 Task: Look for products in the category "Bath" from Dr. Bronner's only.
Action: Mouse moved to (247, 332)
Screenshot: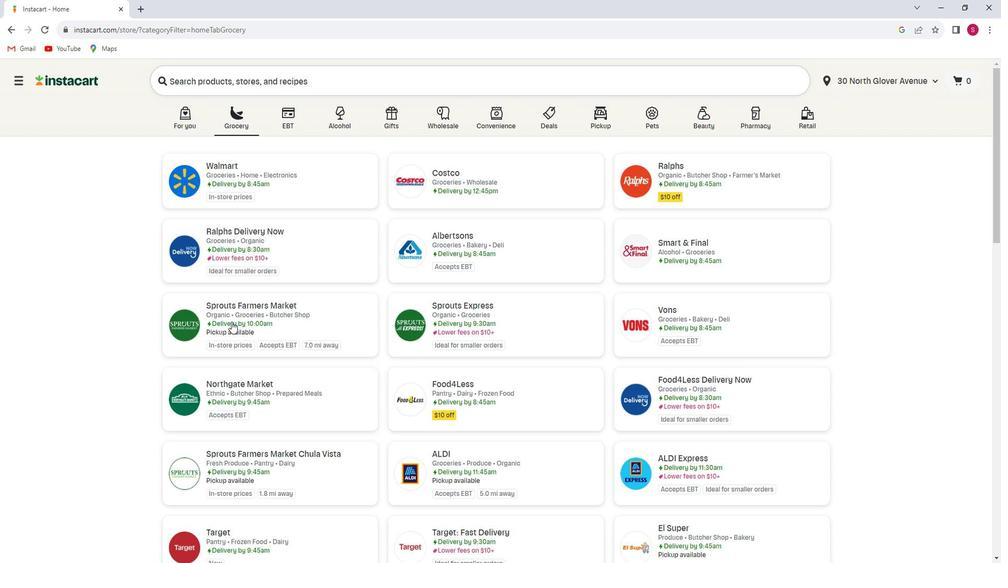 
Action: Mouse pressed left at (247, 332)
Screenshot: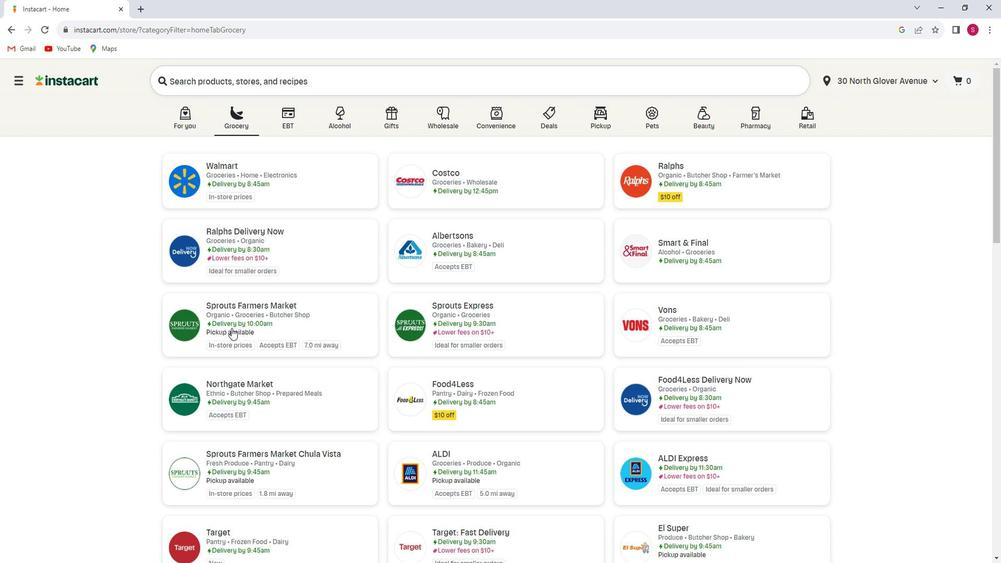 
Action: Mouse moved to (73, 375)
Screenshot: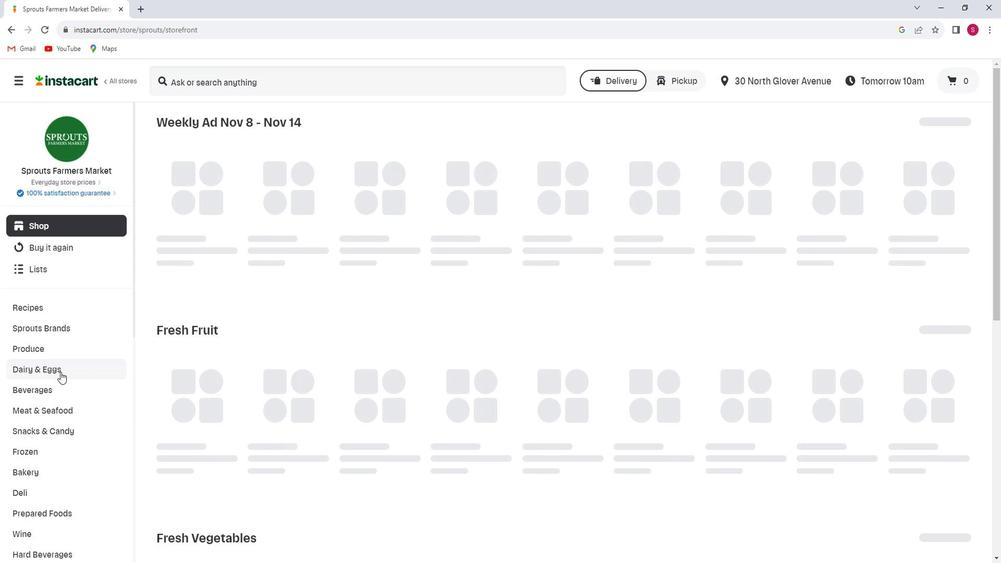 
Action: Mouse scrolled (73, 374) with delta (0, 0)
Screenshot: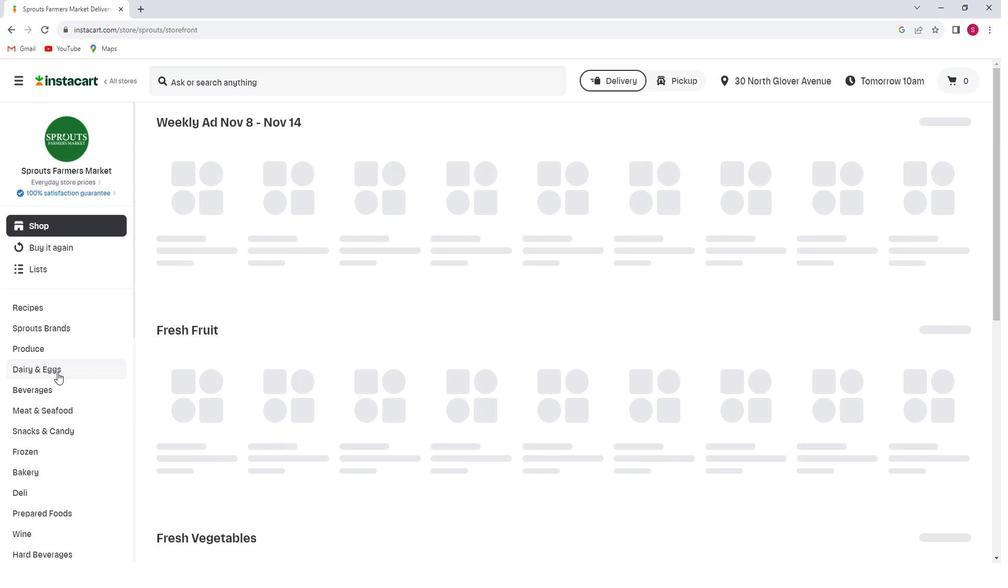 
Action: Mouse scrolled (73, 374) with delta (0, 0)
Screenshot: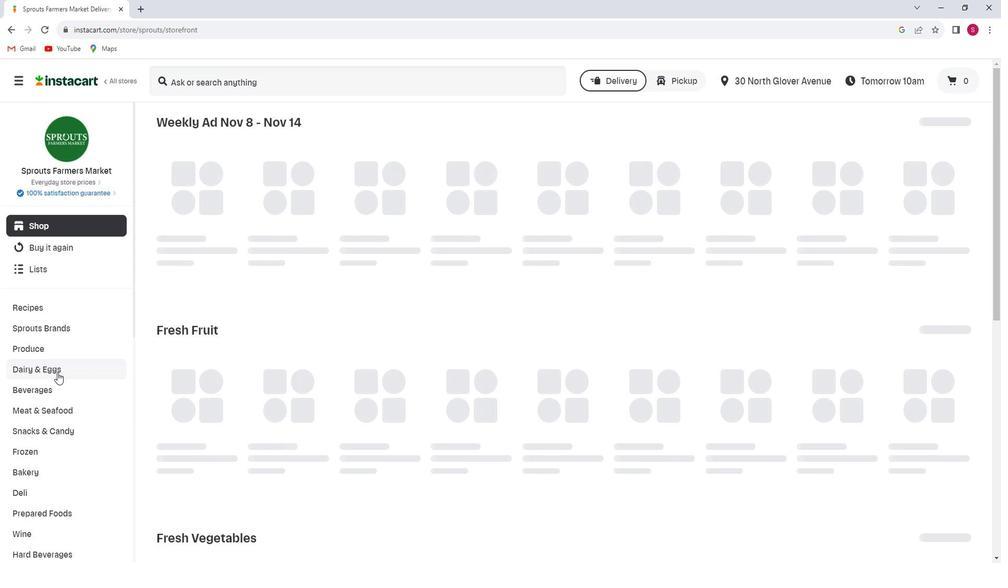 
Action: Mouse scrolled (73, 374) with delta (0, 0)
Screenshot: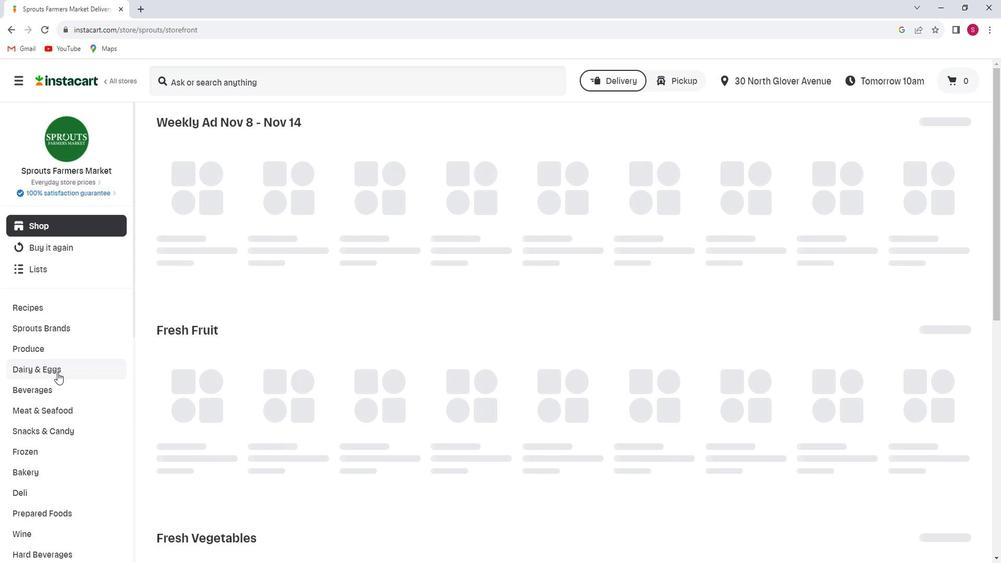 
Action: Mouse scrolled (73, 374) with delta (0, 0)
Screenshot: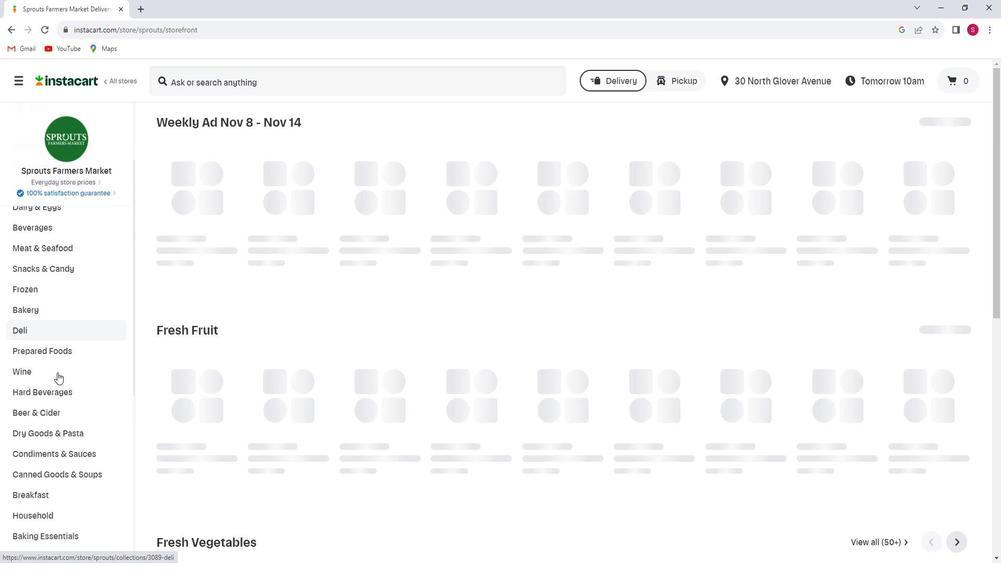 
Action: Mouse scrolled (73, 374) with delta (0, 0)
Screenshot: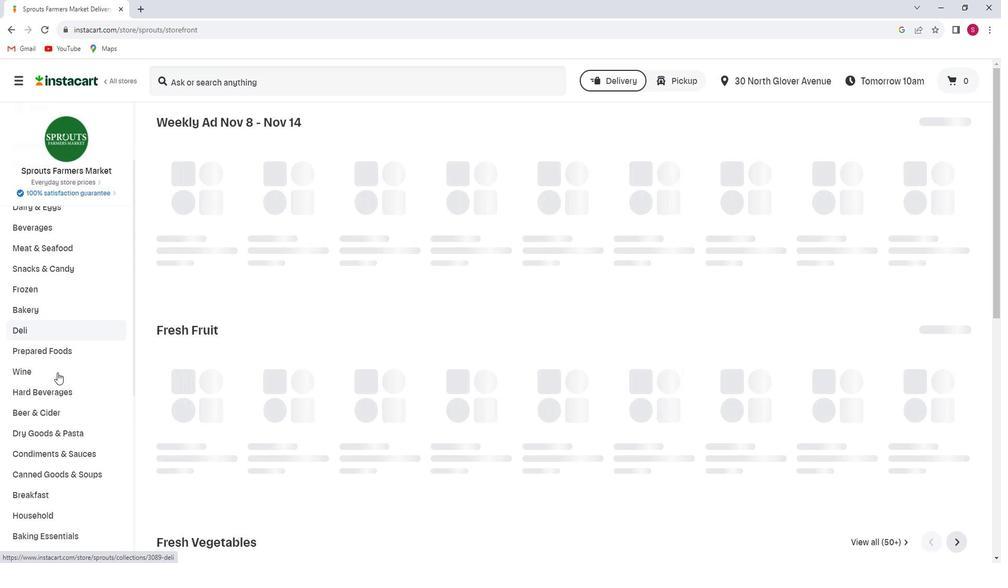 
Action: Mouse scrolled (73, 374) with delta (0, 0)
Screenshot: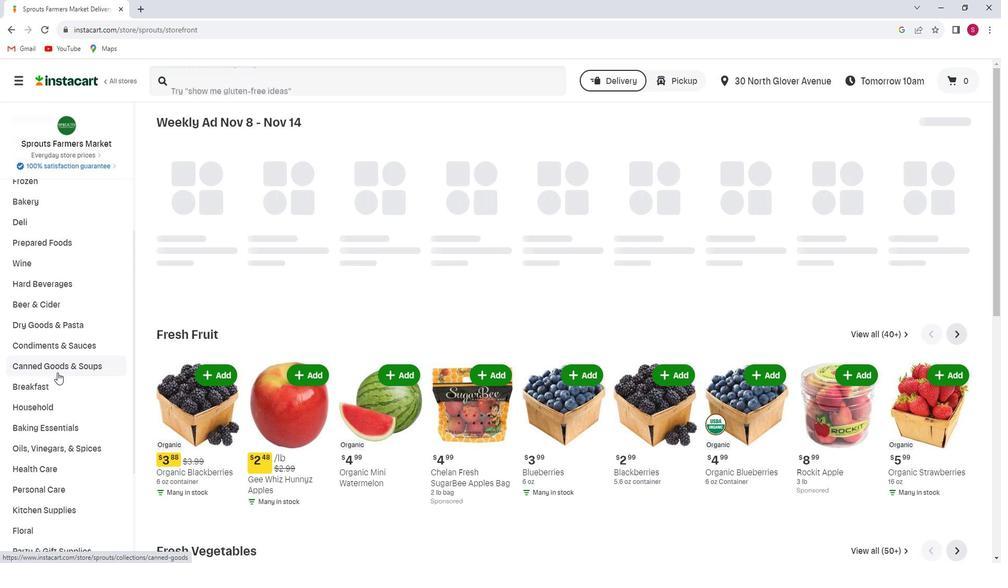 
Action: Mouse scrolled (73, 374) with delta (0, 0)
Screenshot: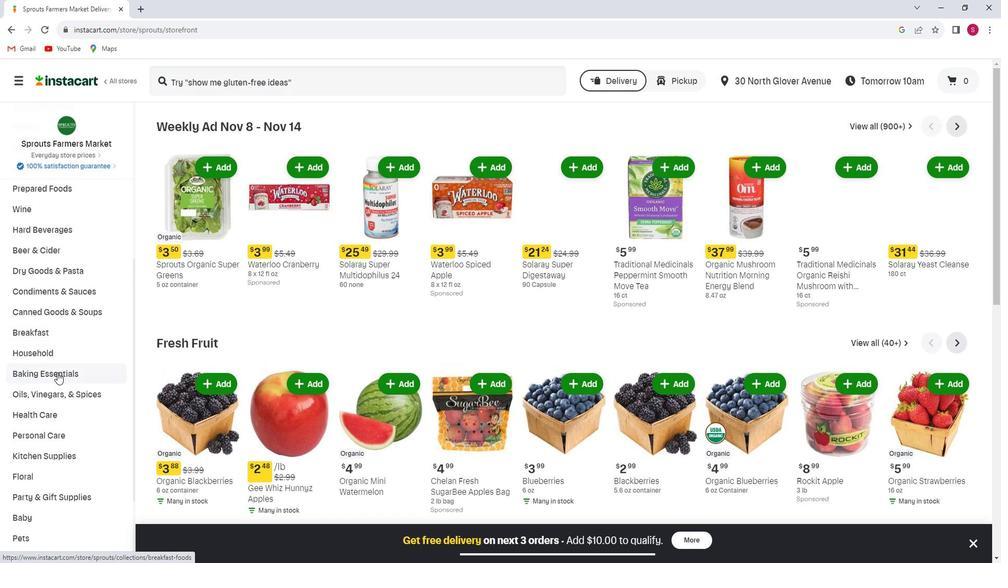 
Action: Mouse scrolled (73, 374) with delta (0, 0)
Screenshot: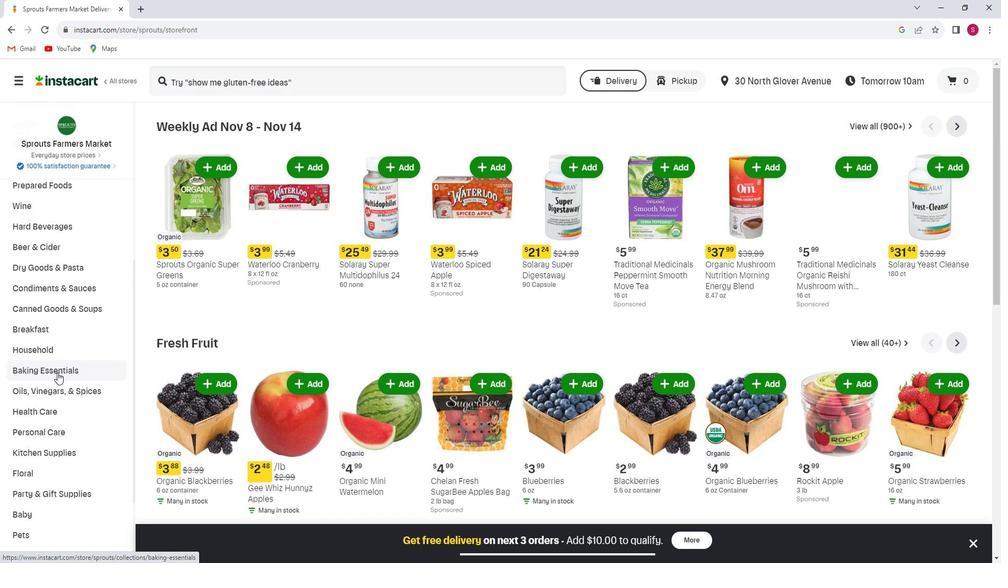 
Action: Mouse moved to (58, 412)
Screenshot: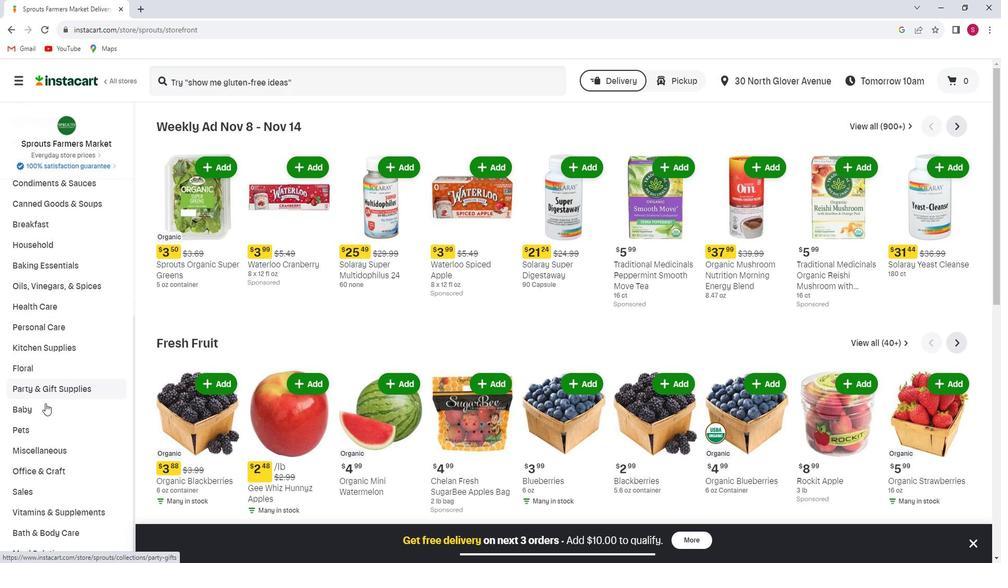 
Action: Mouse pressed left at (58, 412)
Screenshot: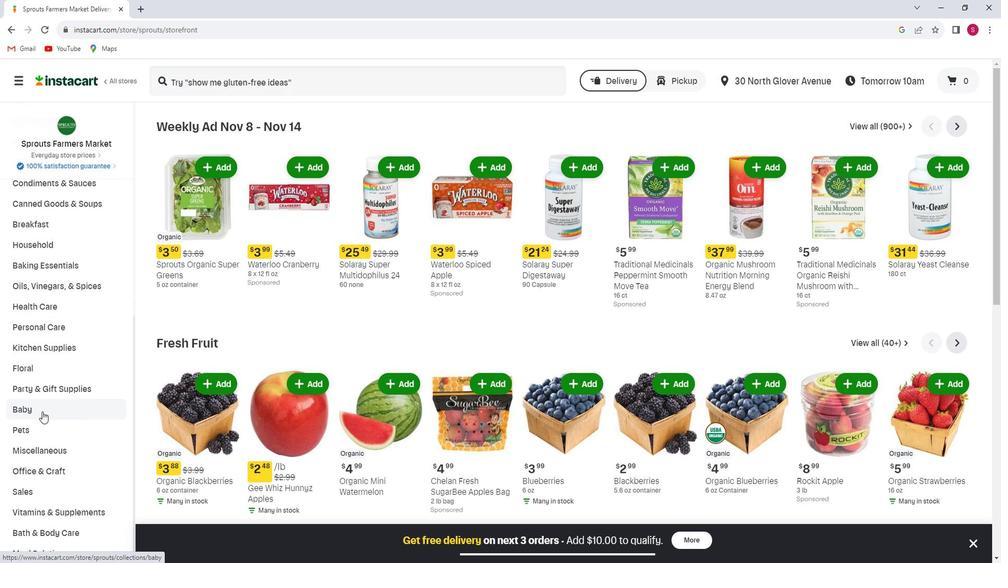
Action: Mouse moved to (61, 445)
Screenshot: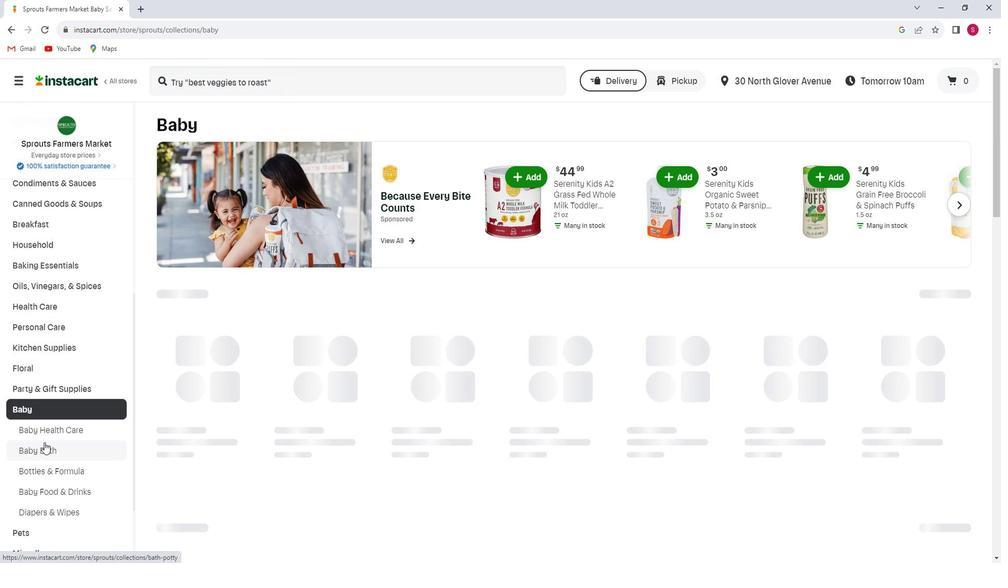 
Action: Mouse pressed left at (61, 445)
Screenshot: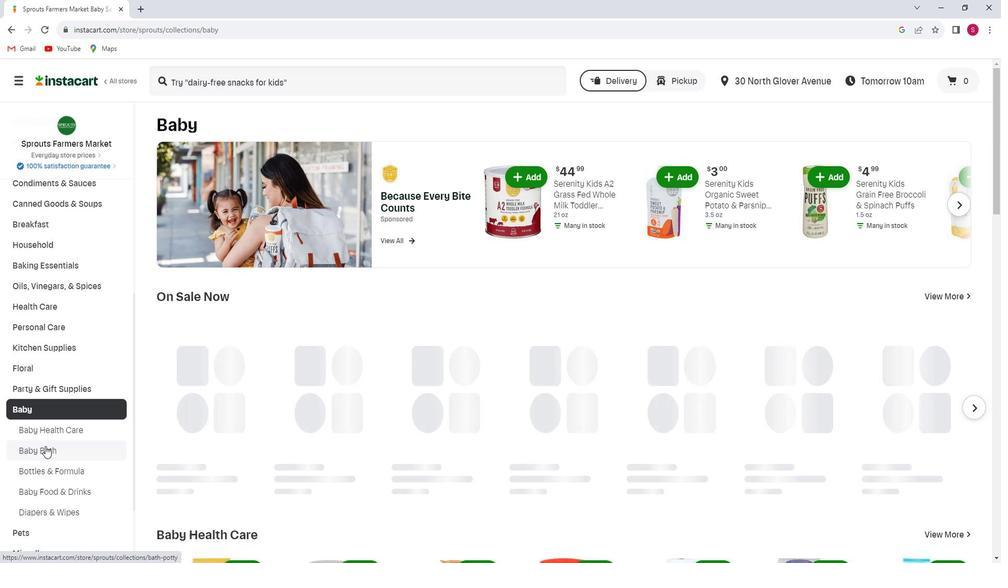 
Action: Mouse moved to (257, 331)
Screenshot: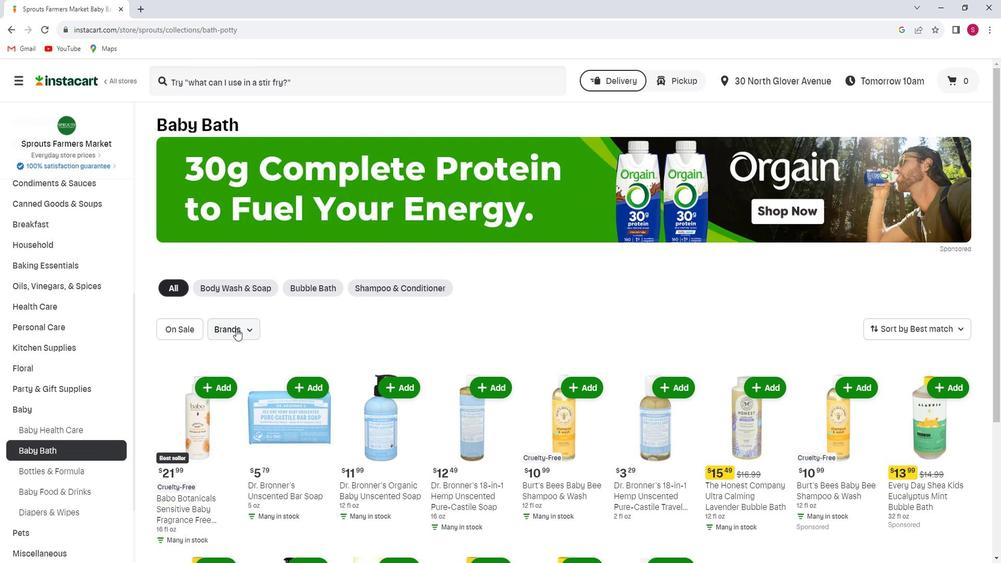 
Action: Mouse pressed left at (257, 331)
Screenshot: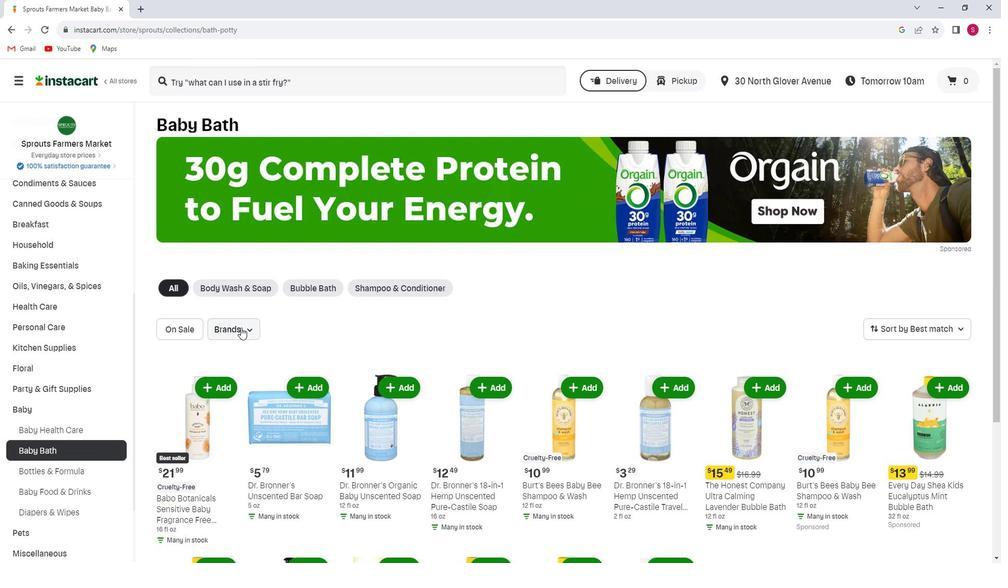 
Action: Mouse moved to (239, 361)
Screenshot: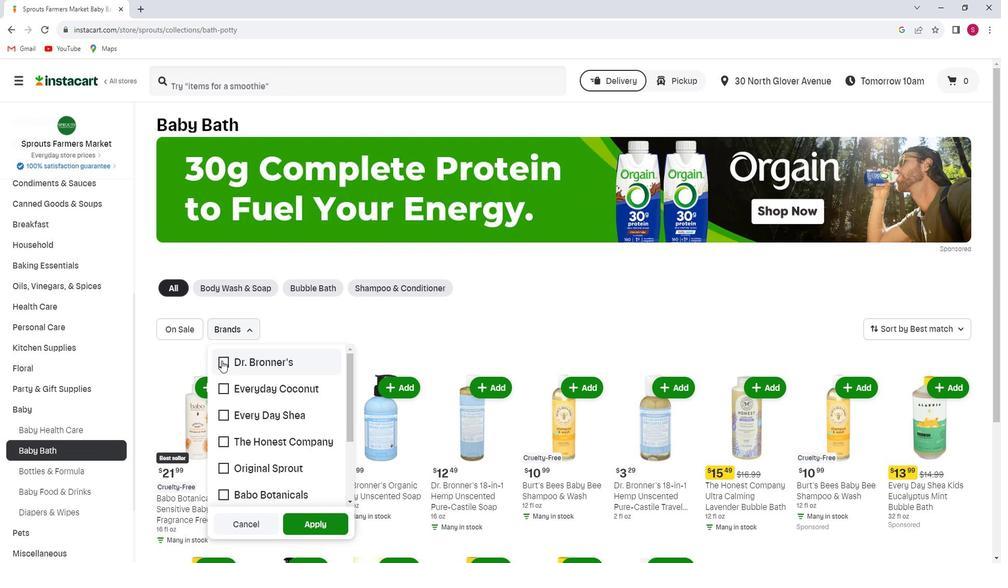 
Action: Mouse pressed left at (239, 361)
Screenshot: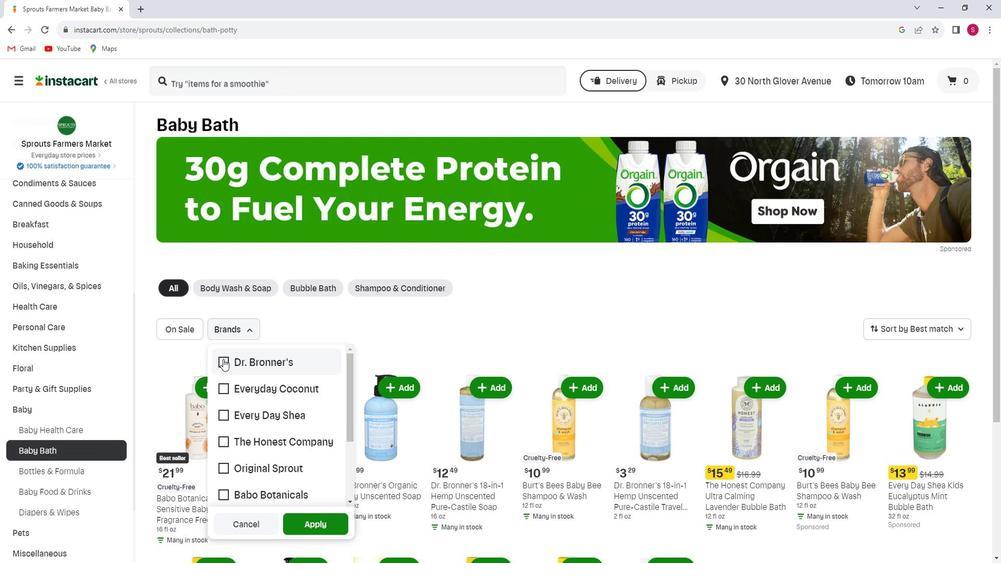 
Action: Mouse moved to (328, 520)
Screenshot: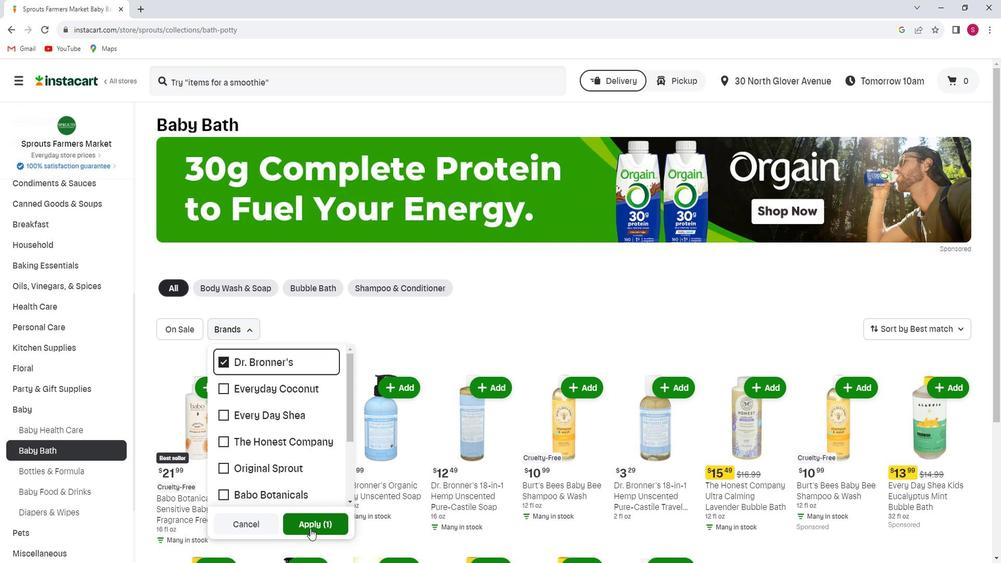 
Action: Mouse pressed left at (328, 520)
Screenshot: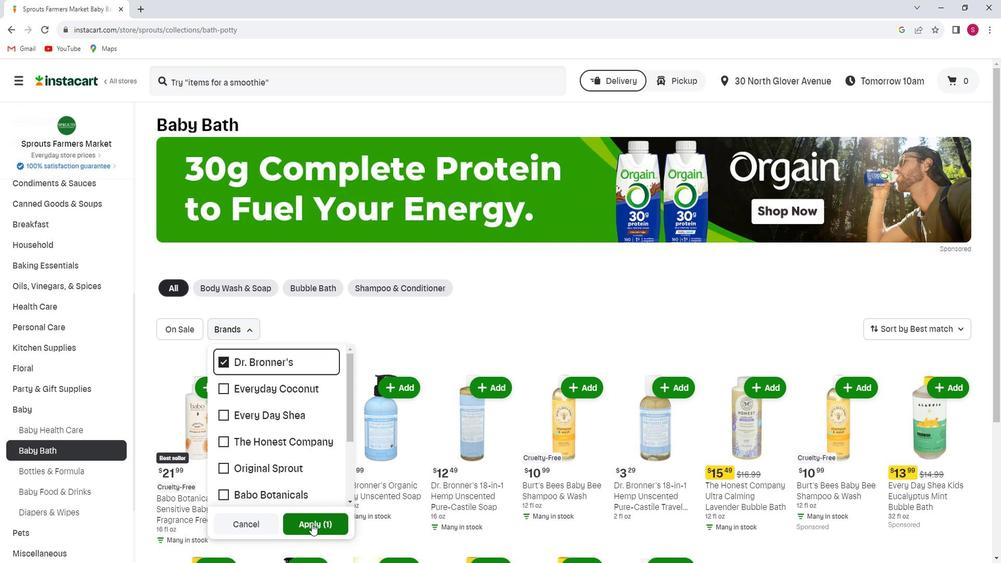 
